 Task: Create a section Data Mining Sprint and in the section, add a milestone Website Redesign in the project VitalityTech.
Action: Mouse moved to (42, 188)
Screenshot: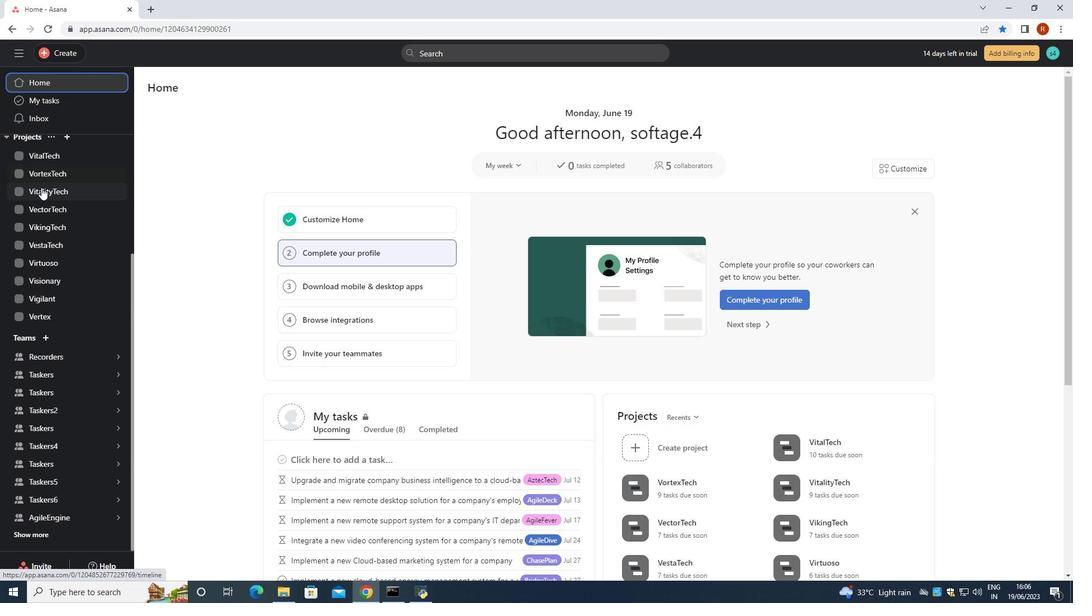 
Action: Mouse pressed left at (42, 188)
Screenshot: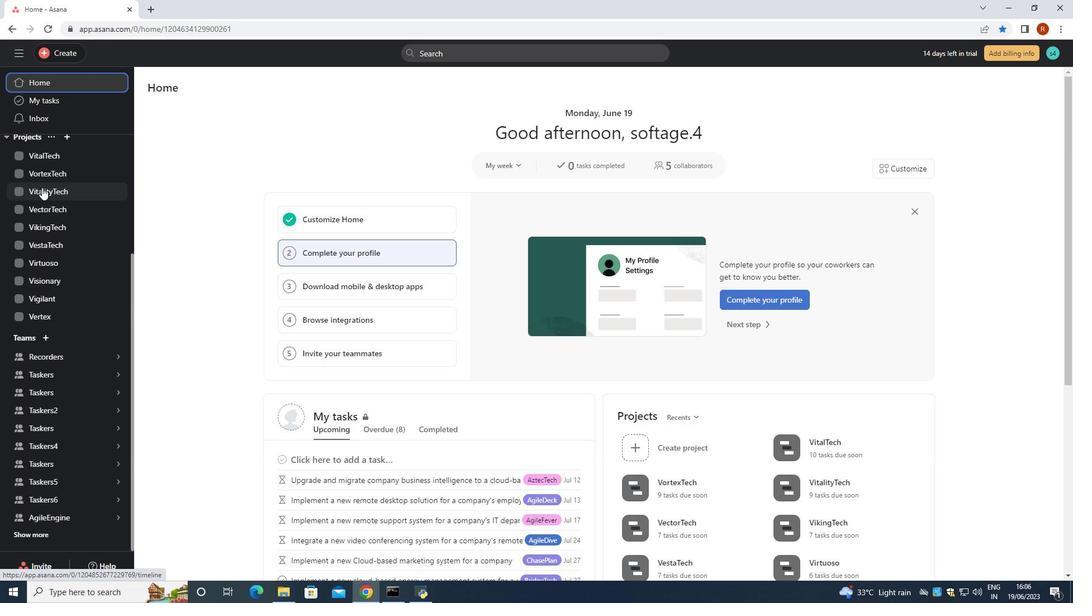 
Action: Mouse moved to (199, 225)
Screenshot: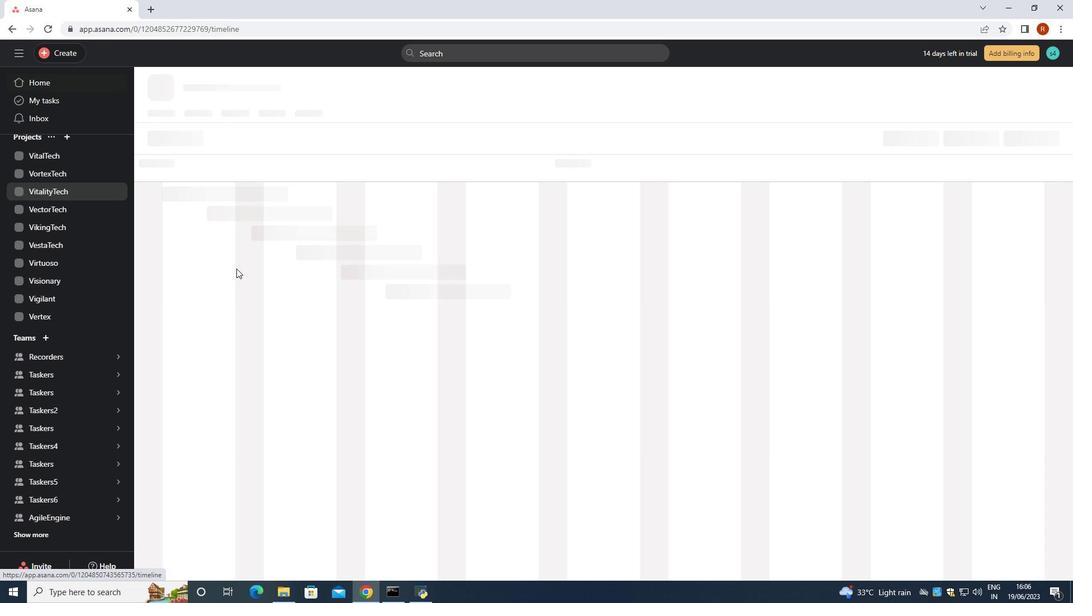 
Action: Mouse scrolled (199, 224) with delta (0, 0)
Screenshot: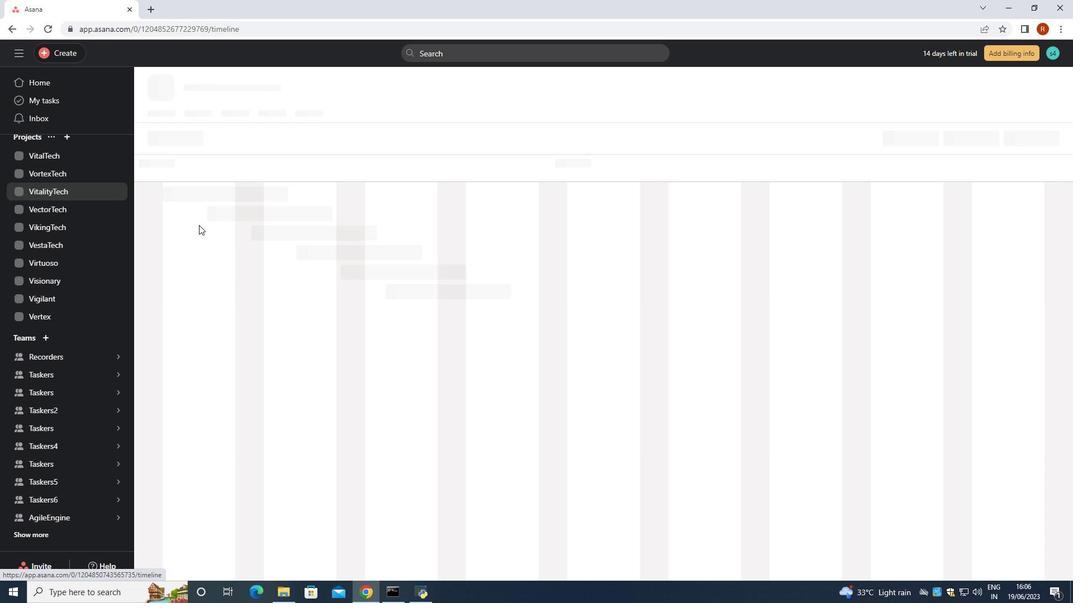 
Action: Mouse scrolled (199, 224) with delta (0, 0)
Screenshot: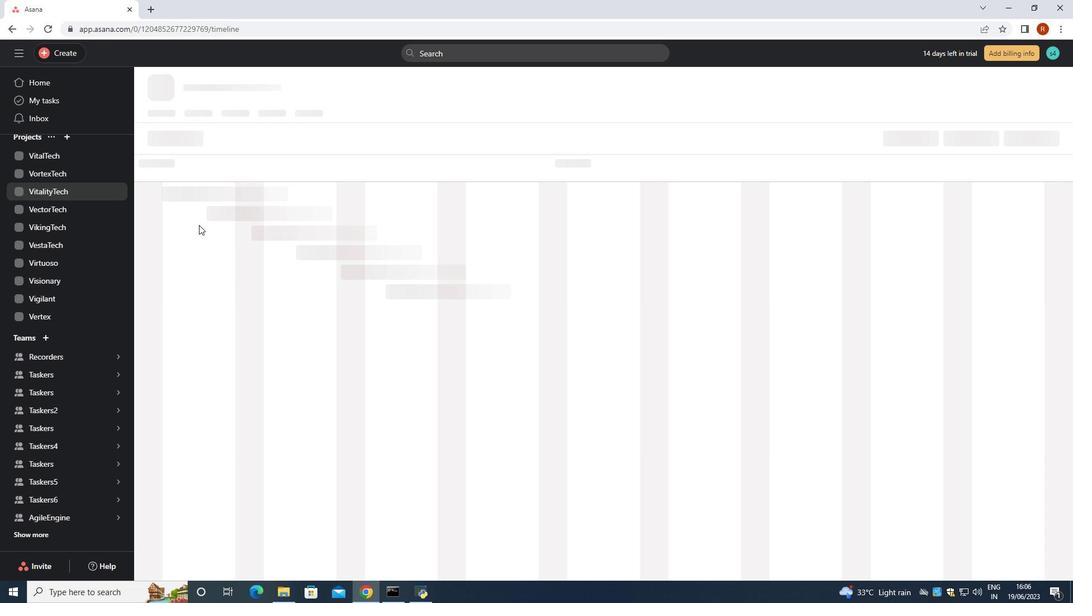 
Action: Mouse scrolled (199, 224) with delta (0, 0)
Screenshot: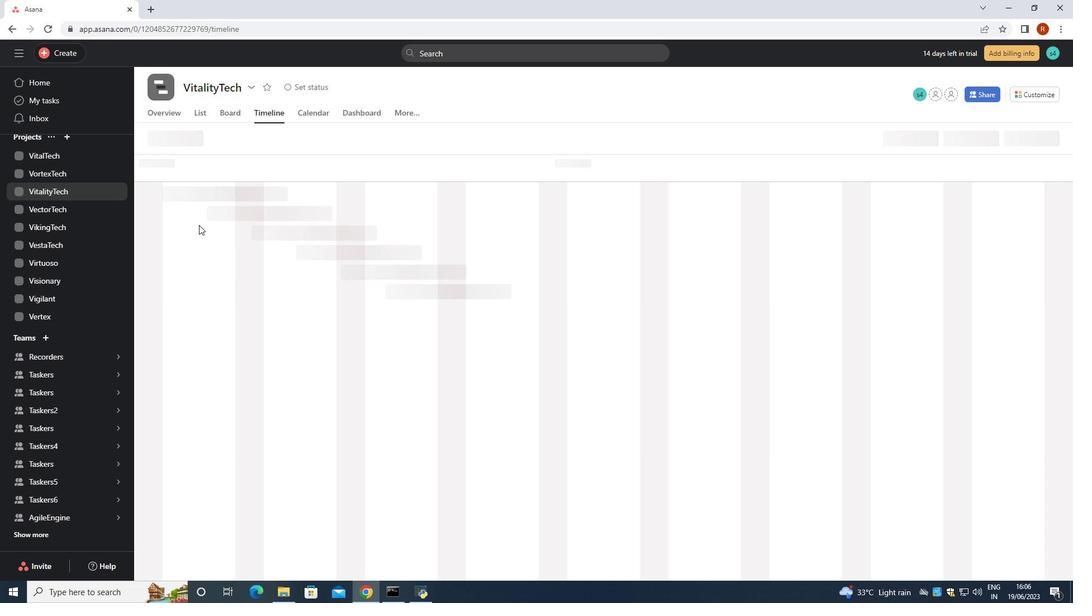 
Action: Mouse scrolled (199, 224) with delta (0, 0)
Screenshot: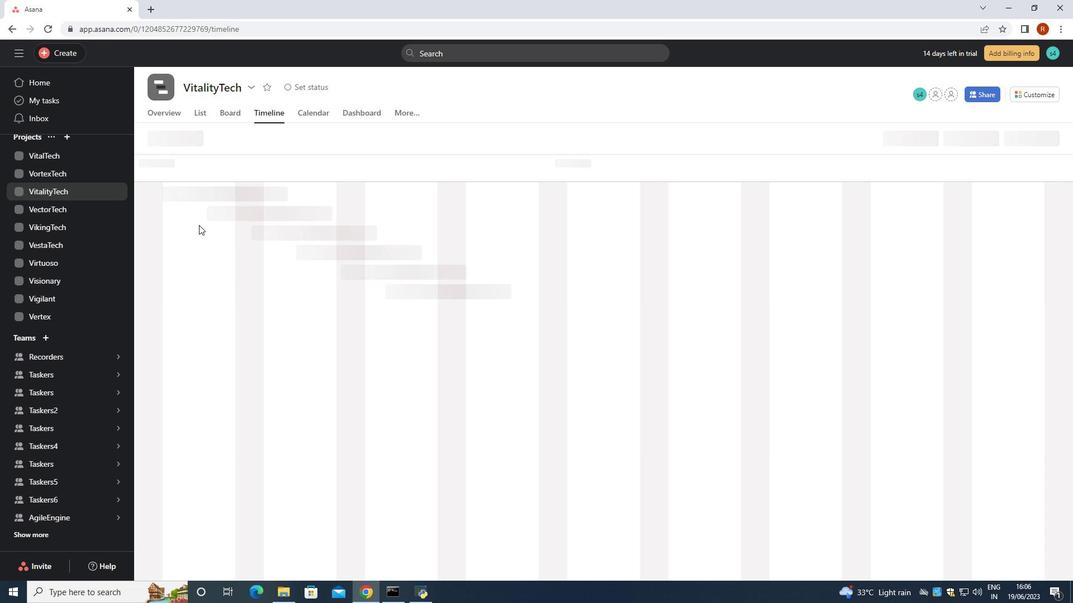 
Action: Mouse scrolled (199, 224) with delta (0, 0)
Screenshot: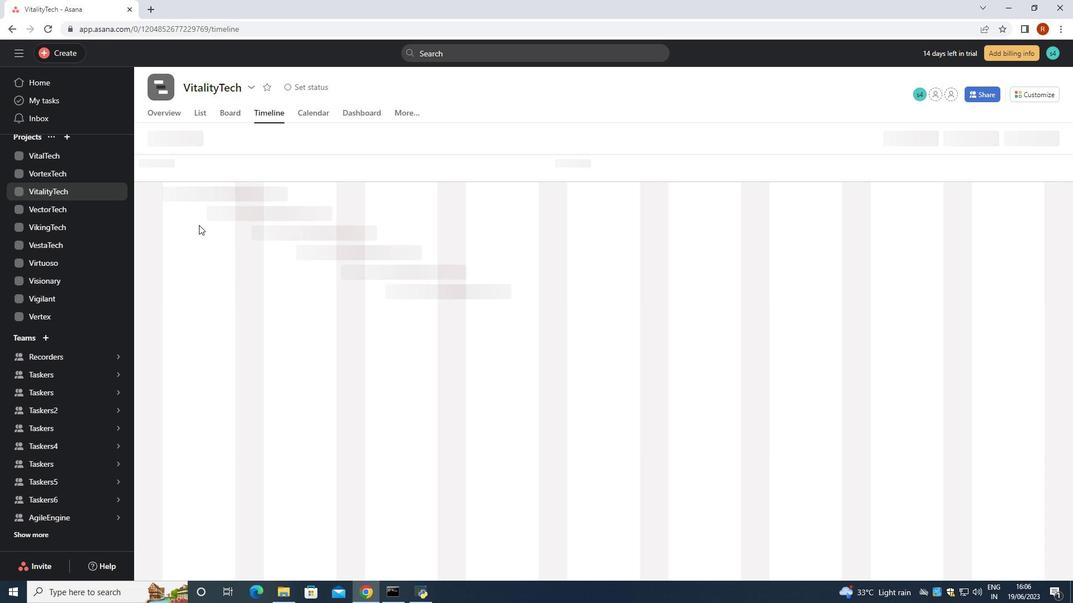 
Action: Mouse moved to (202, 223)
Screenshot: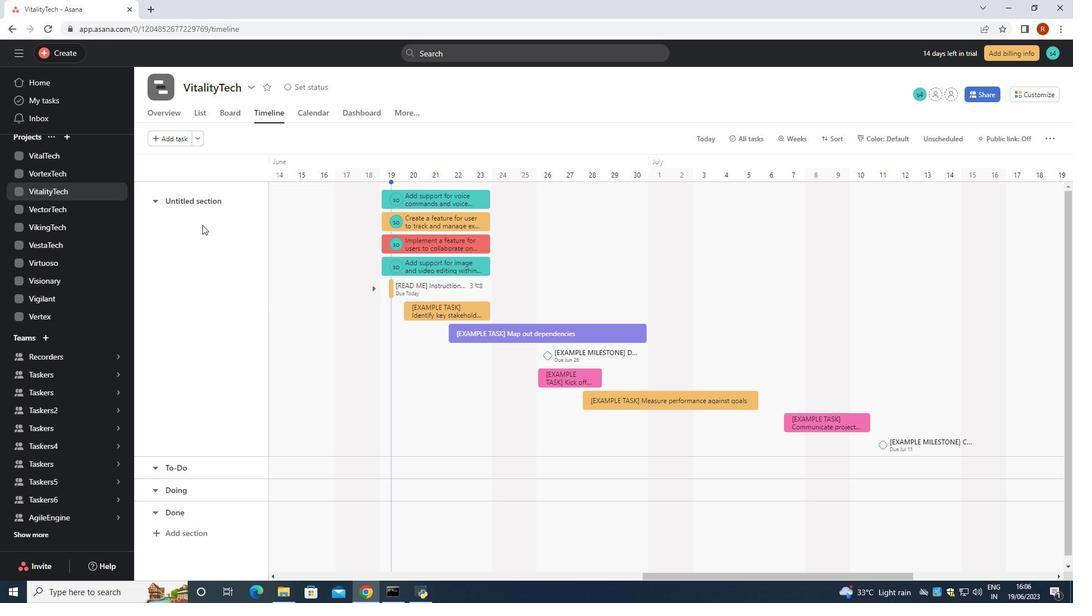 
Action: Mouse scrolled (202, 223) with delta (0, 0)
Screenshot: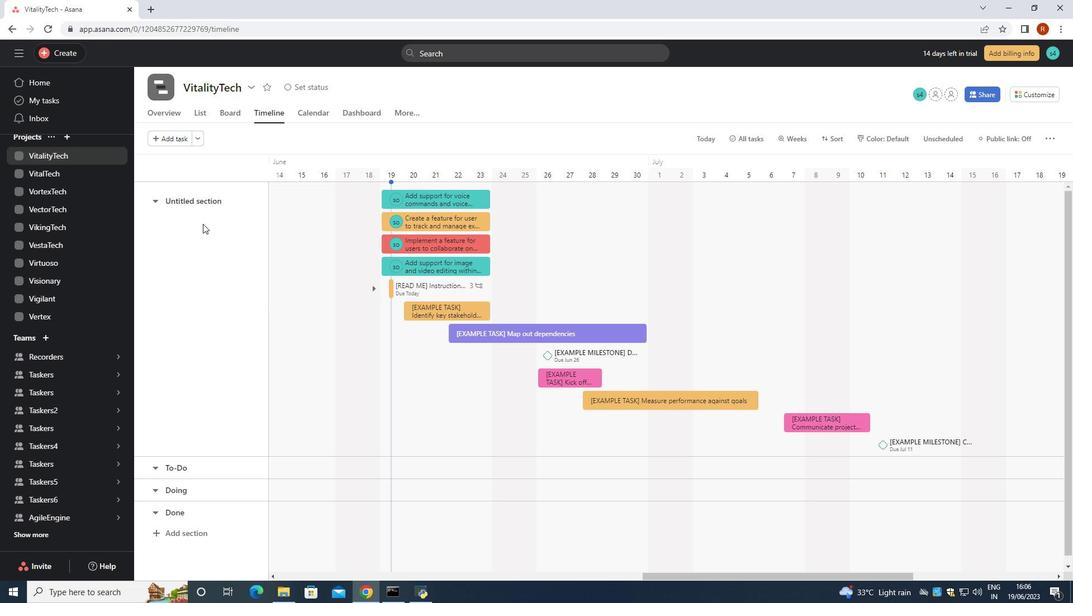 
Action: Mouse scrolled (202, 223) with delta (0, 0)
Screenshot: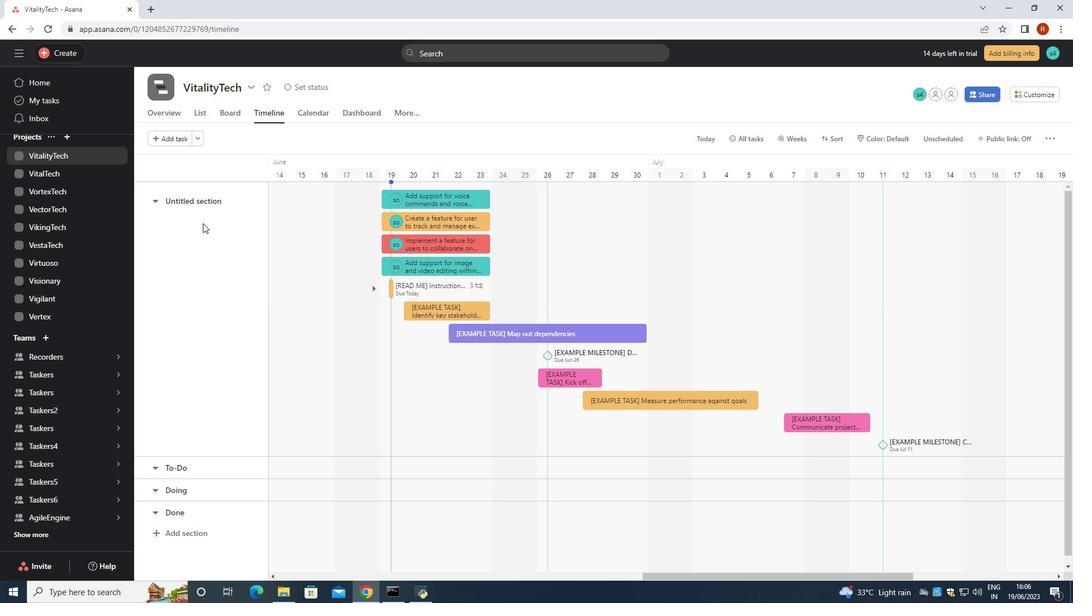 
Action: Mouse scrolled (202, 223) with delta (0, 0)
Screenshot: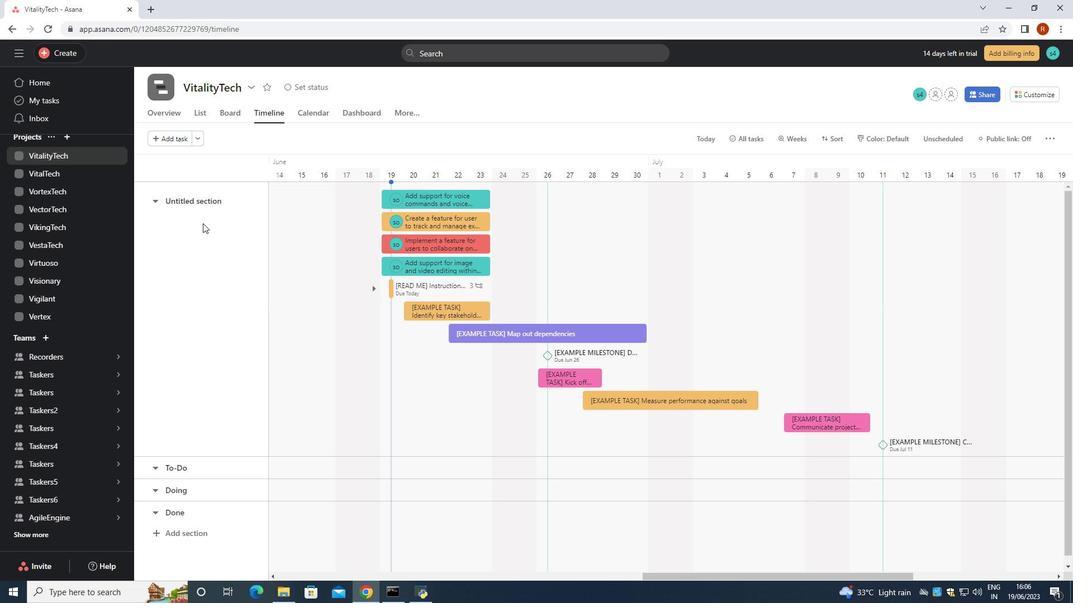 
Action: Mouse scrolled (202, 223) with delta (0, 0)
Screenshot: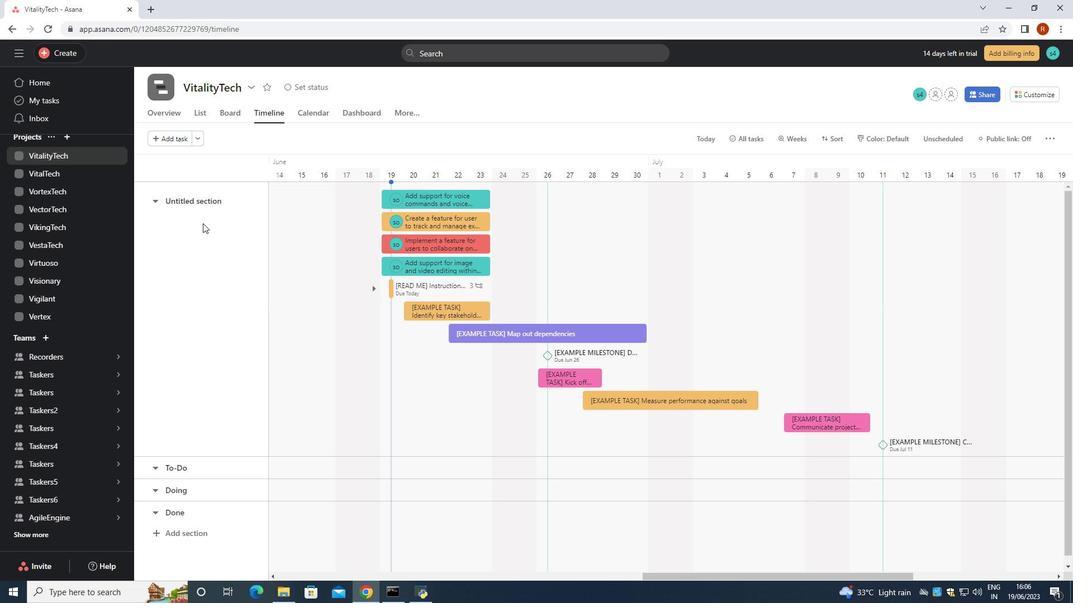 
Action: Mouse moved to (197, 138)
Screenshot: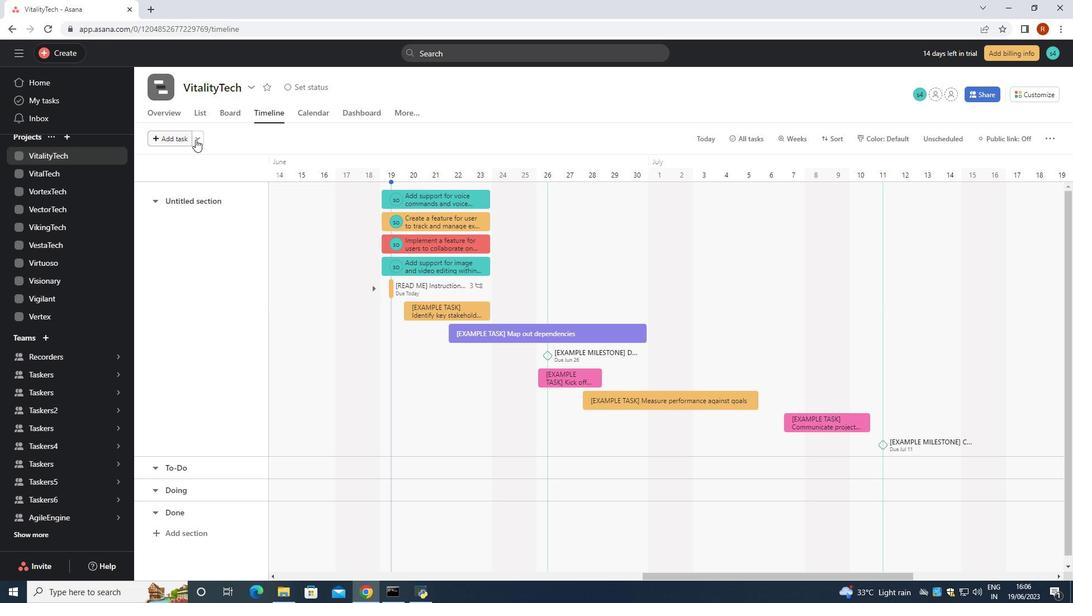 
Action: Mouse pressed left at (197, 138)
Screenshot: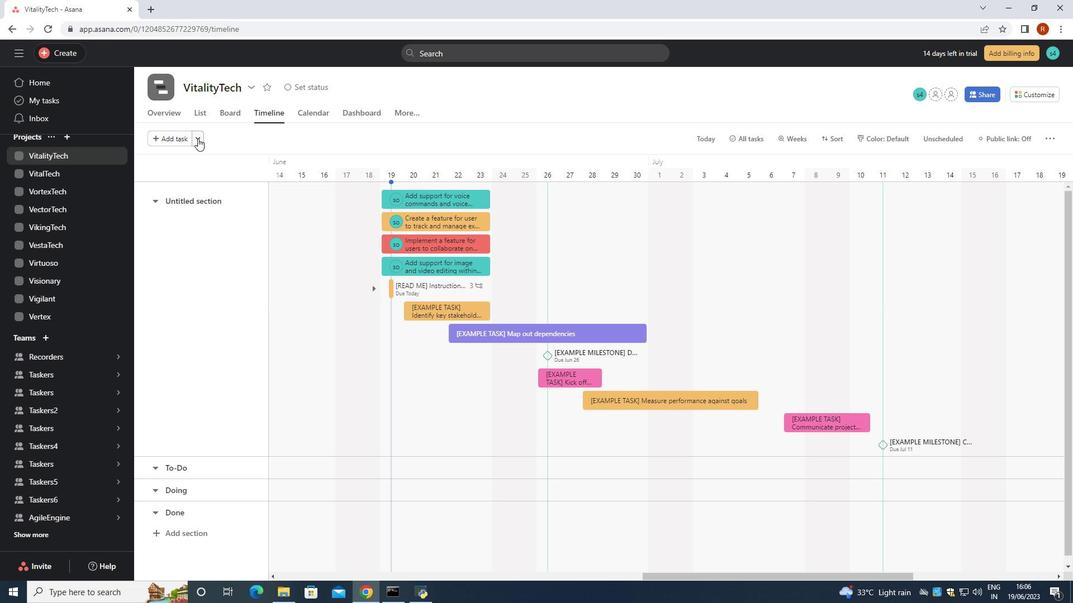 
Action: Mouse moved to (226, 164)
Screenshot: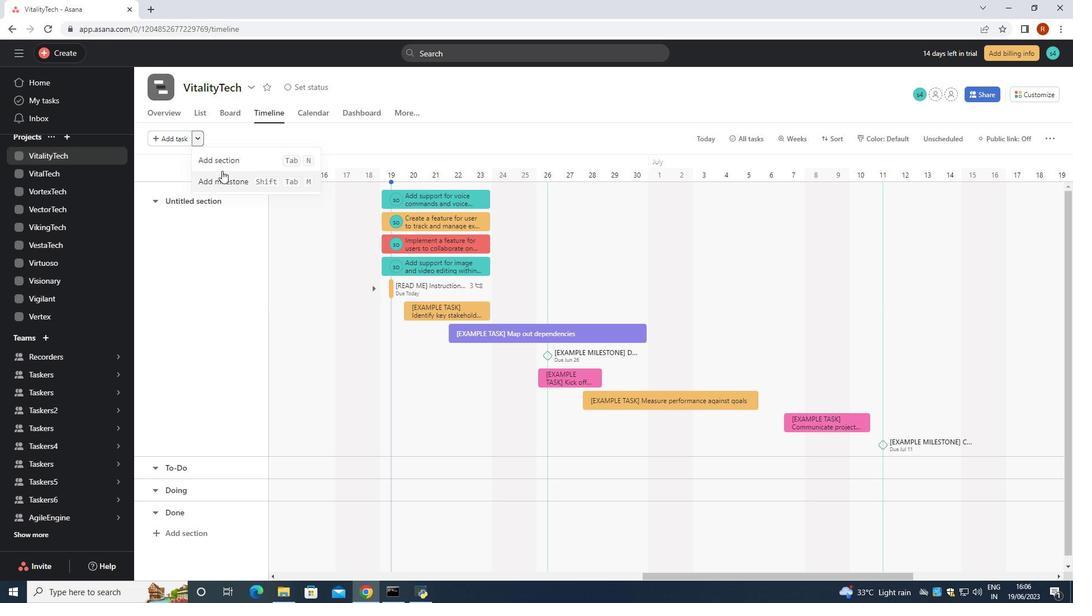 
Action: Mouse pressed left at (226, 164)
Screenshot: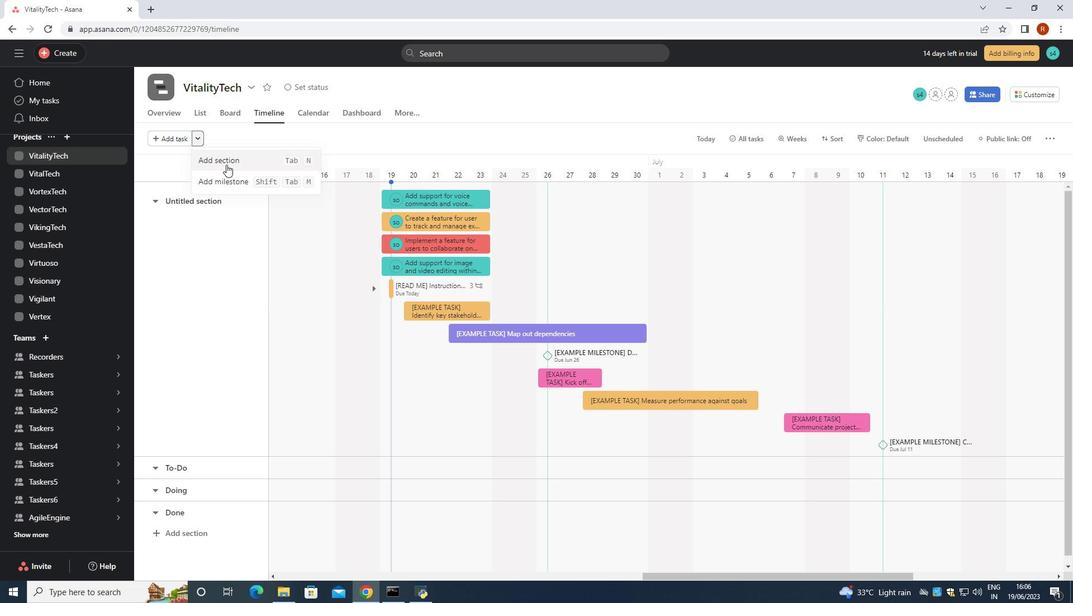 
Action: Mouse moved to (227, 164)
Screenshot: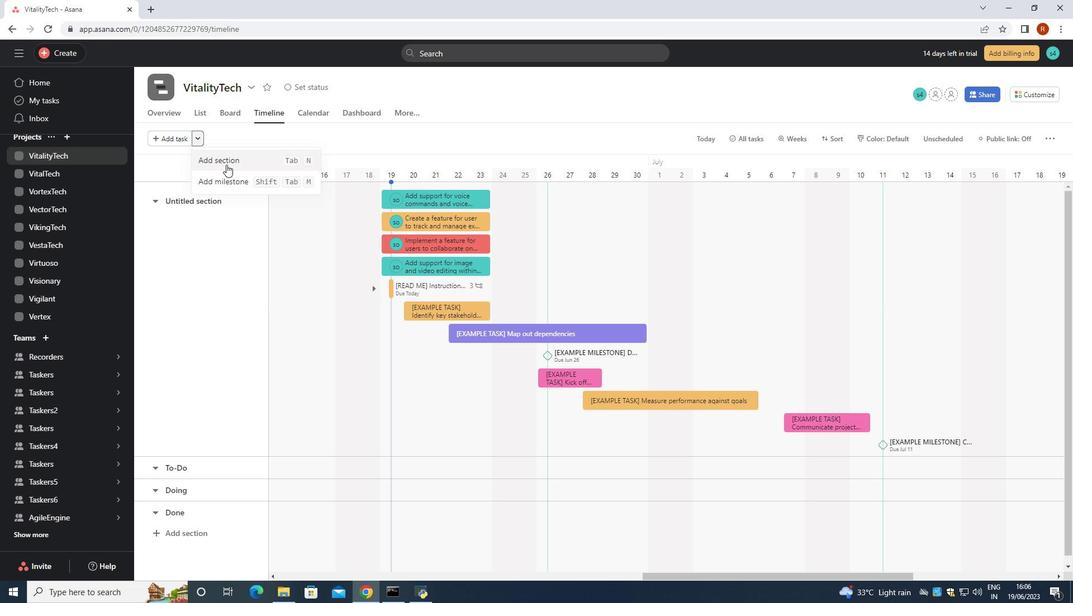 
Action: Key pressed <Key.shift>Data<Key.space><Key.shift>Mining<Key.space><Key.shift>Sprint<Key.space>
Screenshot: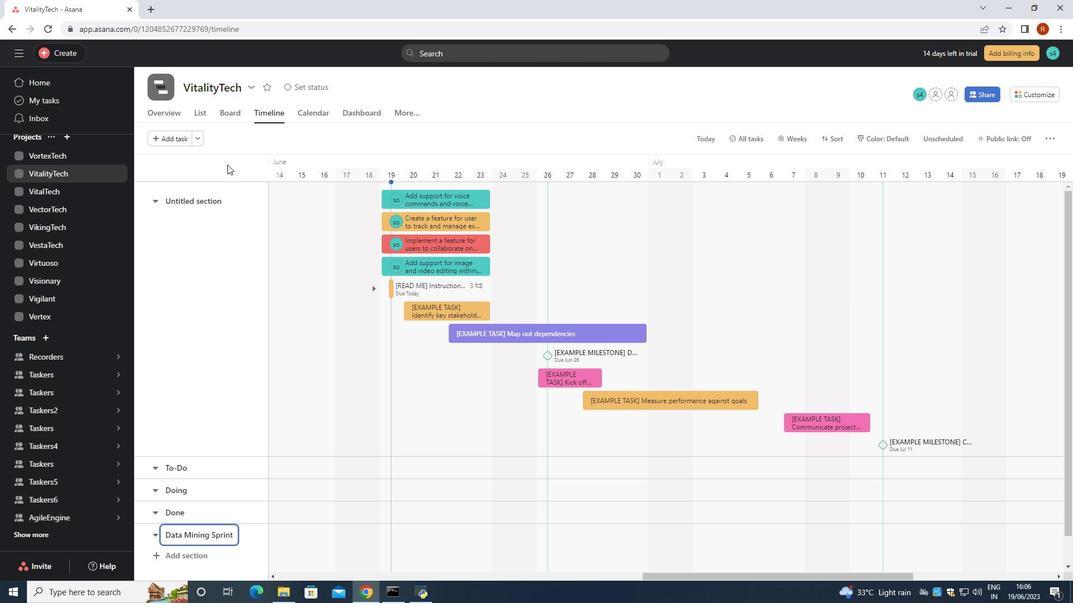 
Action: Mouse moved to (324, 534)
Screenshot: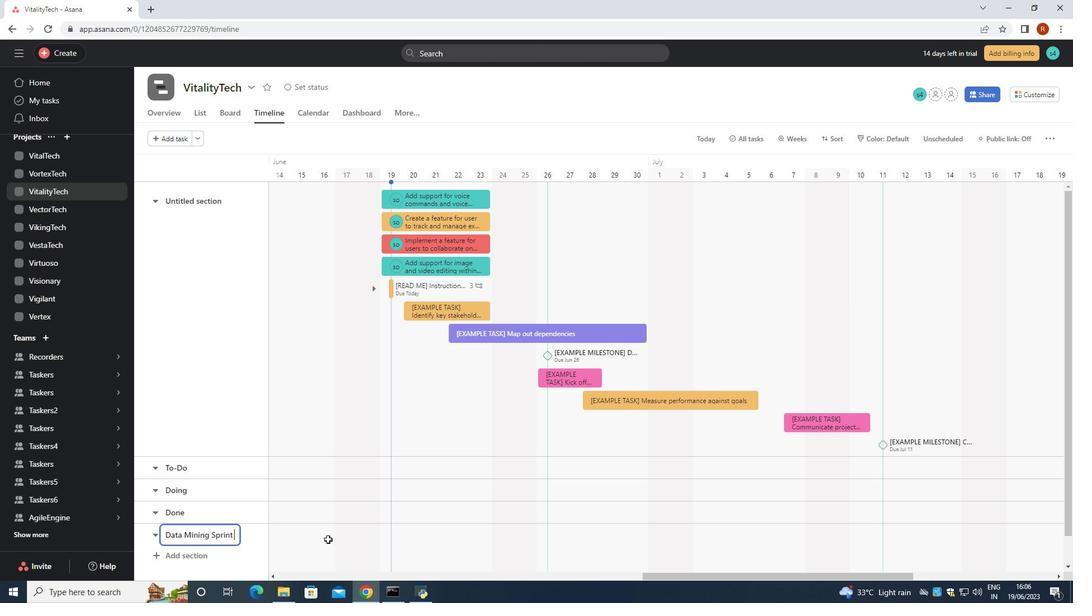 
Action: Mouse pressed left at (324, 534)
Screenshot: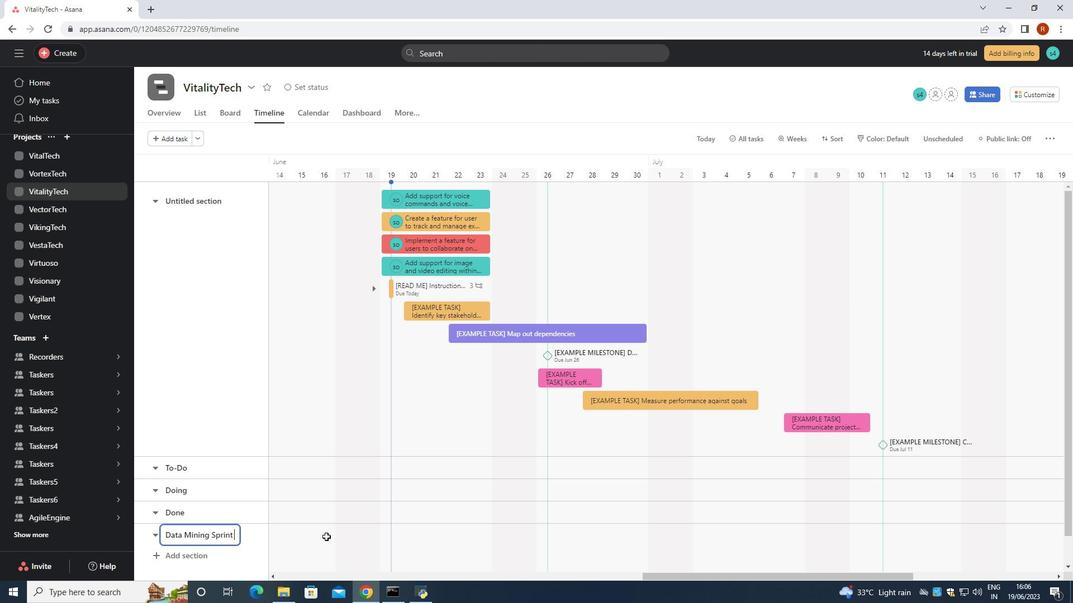 
Action: Mouse moved to (324, 534)
Screenshot: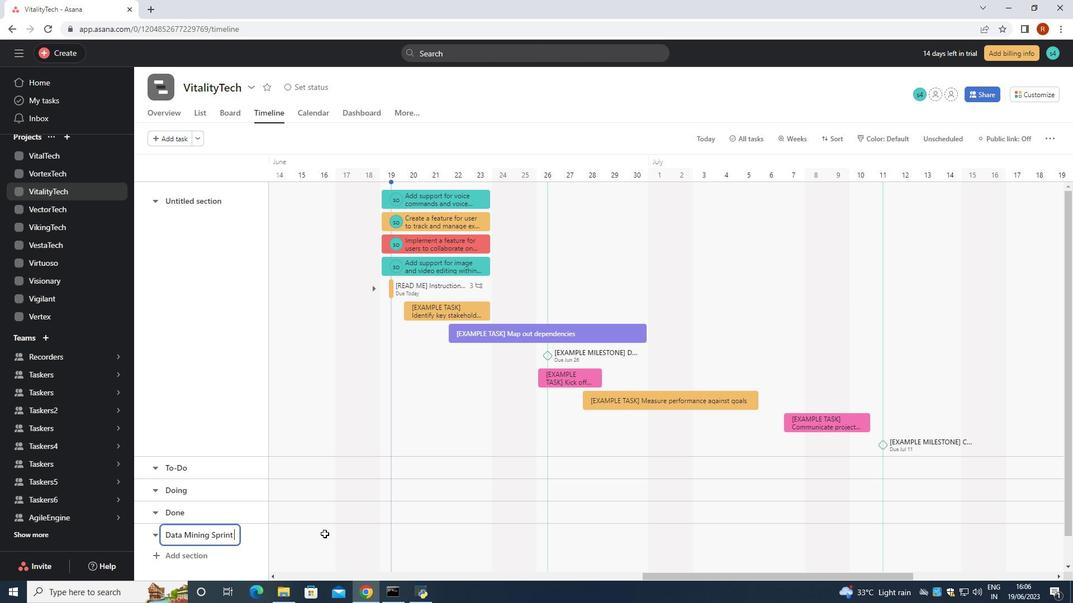 
Action: Mouse pressed left at (324, 534)
Screenshot: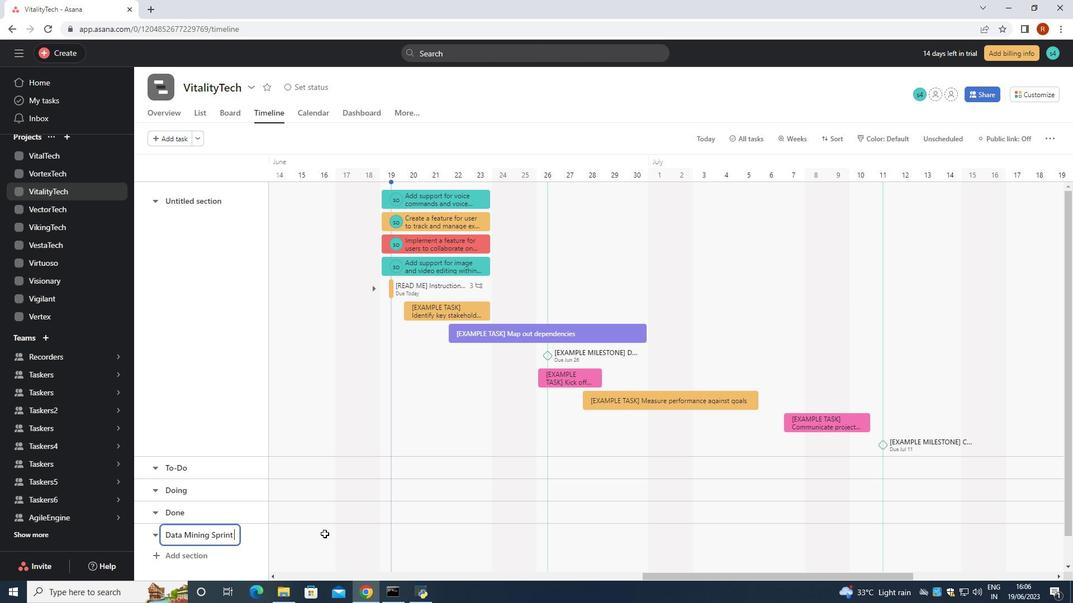 
Action: Mouse moved to (337, 547)
Screenshot: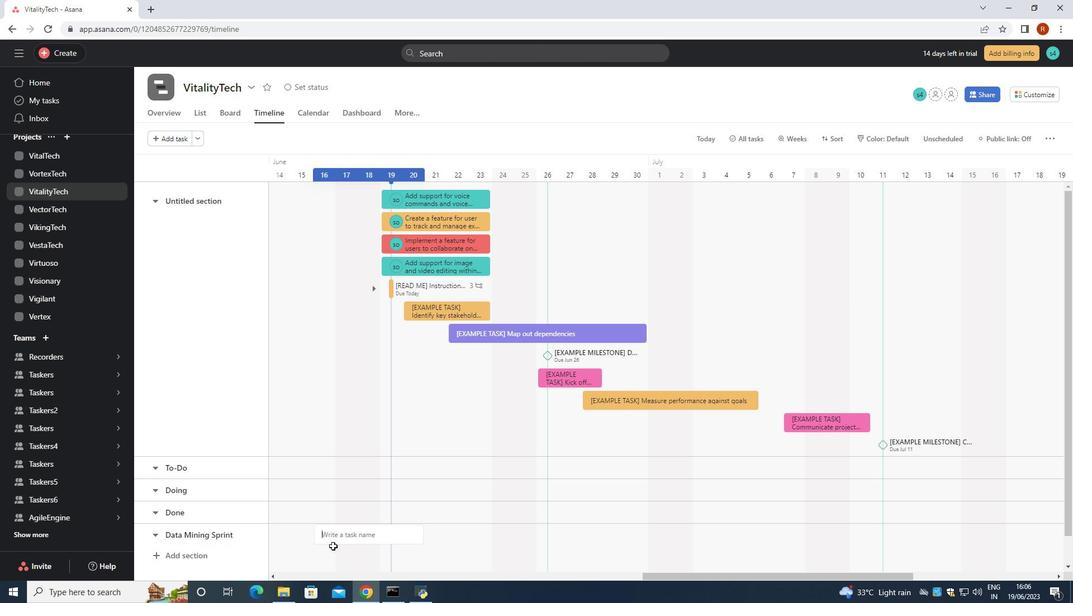 
Action: Key pressed <Key.shift><Key.shift>Website<Key.space><Key.shift><Key.shift><Key.shift>Redesign<Key.space><Key.enter>
Screenshot: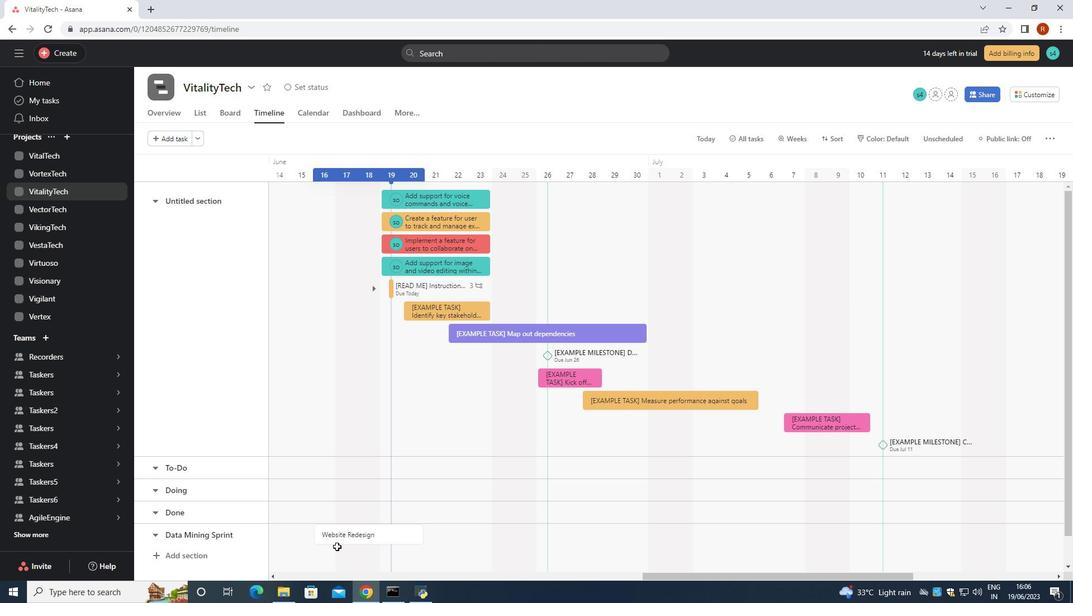 
Action: Mouse moved to (364, 527)
Screenshot: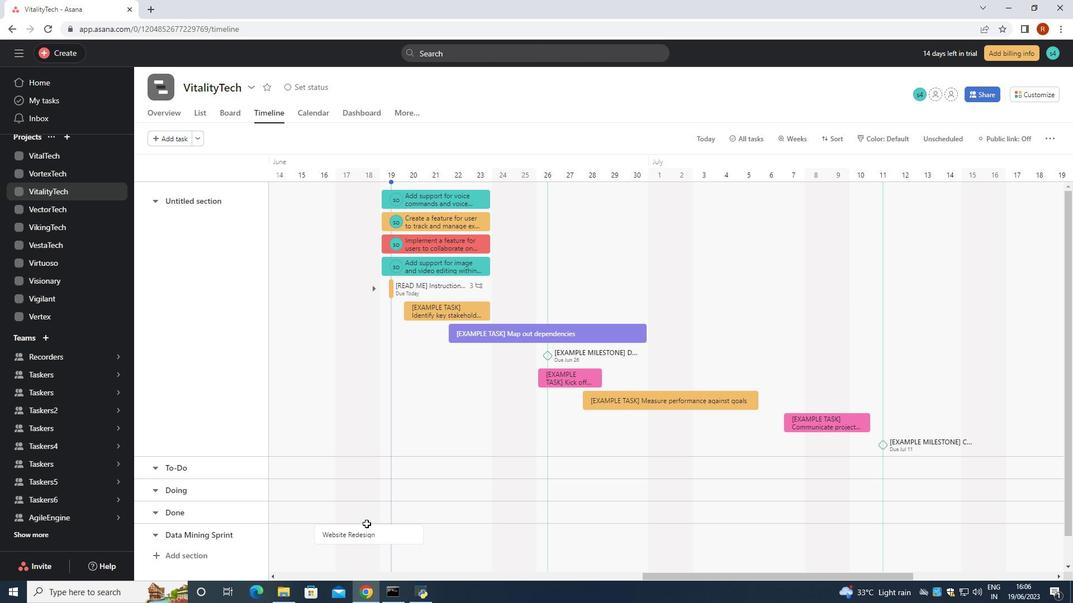 
Action: Mouse pressed right at (364, 527)
Screenshot: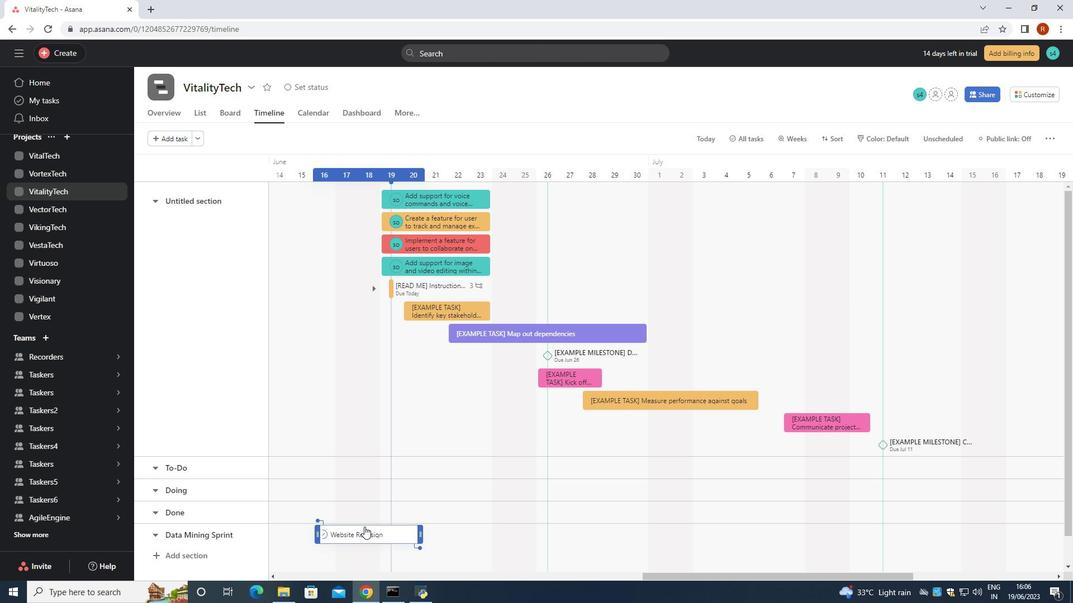 
Action: Mouse moved to (418, 471)
Screenshot: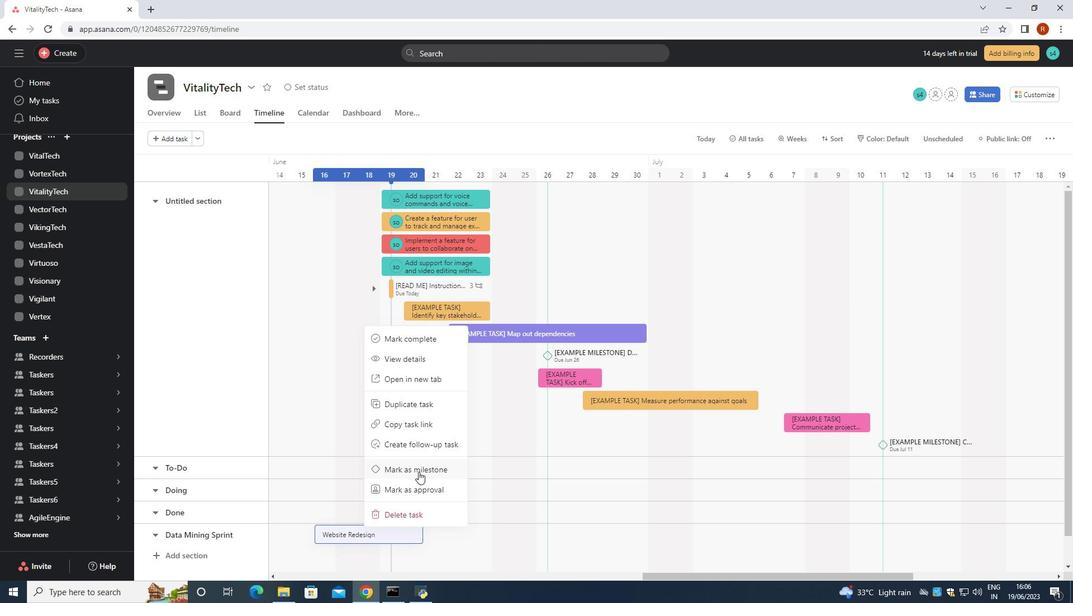 
Action: Mouse pressed left at (418, 471)
Screenshot: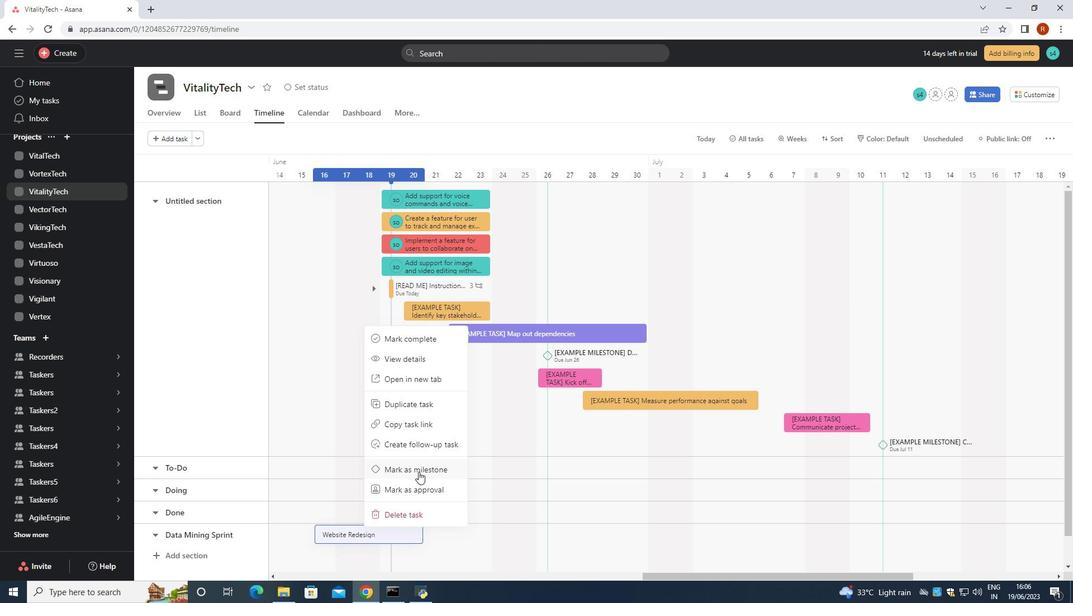 
Action: Mouse moved to (434, 481)
Screenshot: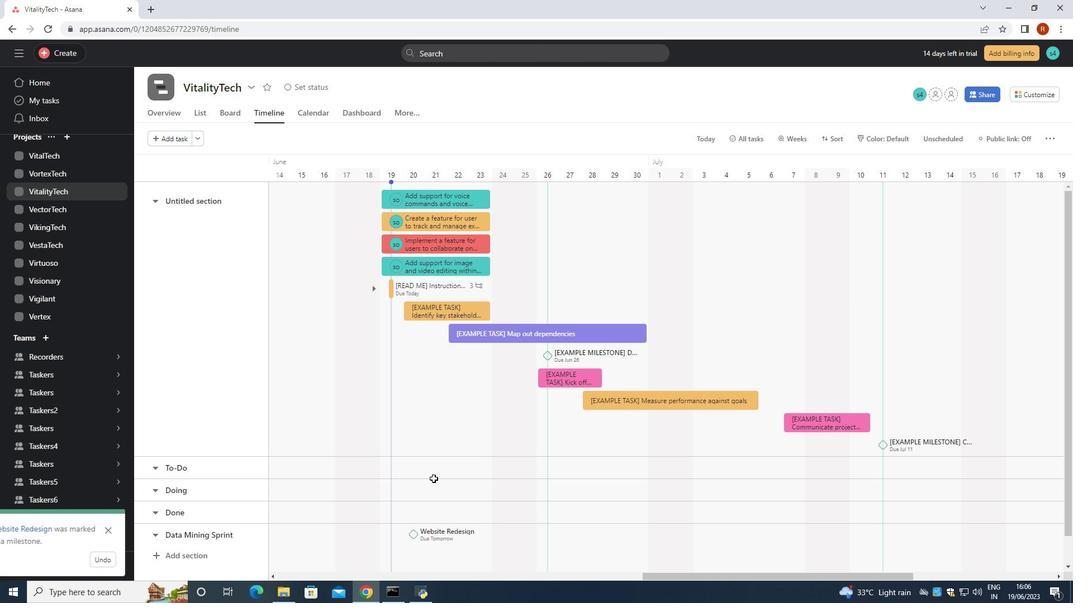 
